 Task: Change the VoD server module to Disable.
Action: Mouse moved to (99, 14)
Screenshot: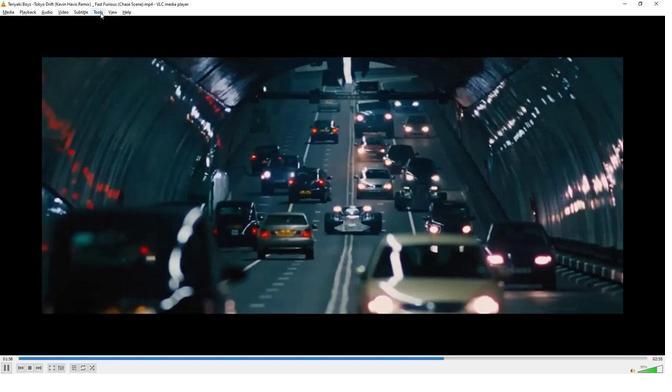 
Action: Mouse pressed left at (99, 14)
Screenshot: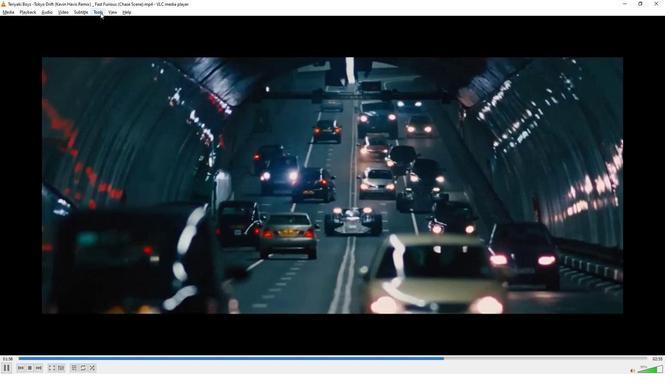 
Action: Mouse moved to (112, 95)
Screenshot: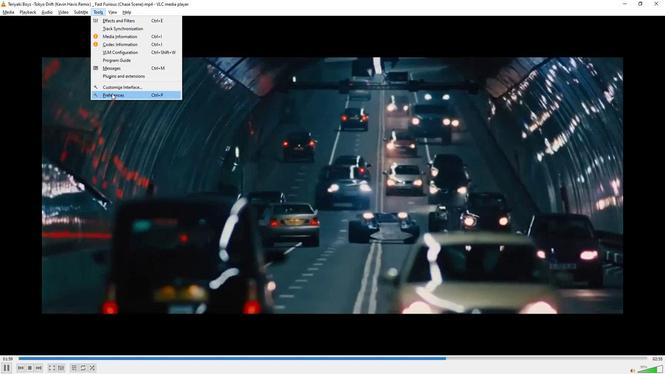
Action: Mouse pressed left at (112, 95)
Screenshot: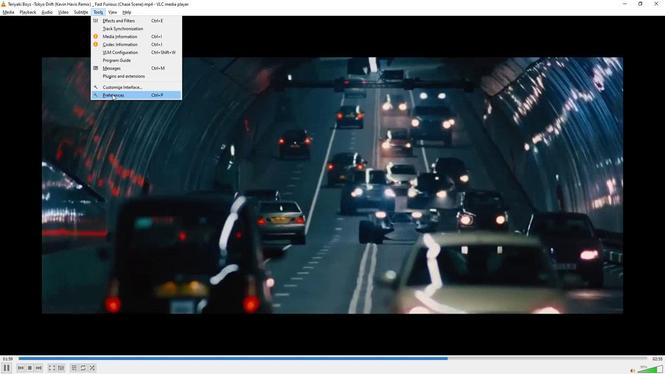 
Action: Mouse moved to (188, 290)
Screenshot: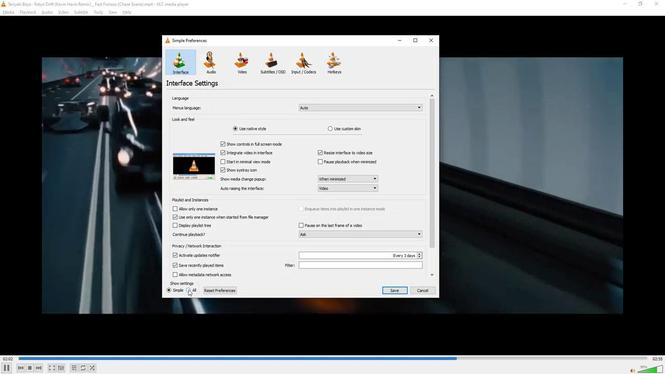 
Action: Mouse pressed left at (188, 290)
Screenshot: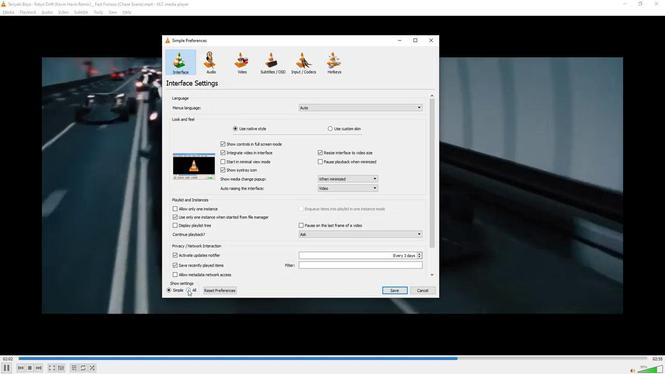 
Action: Mouse moved to (385, 87)
Screenshot: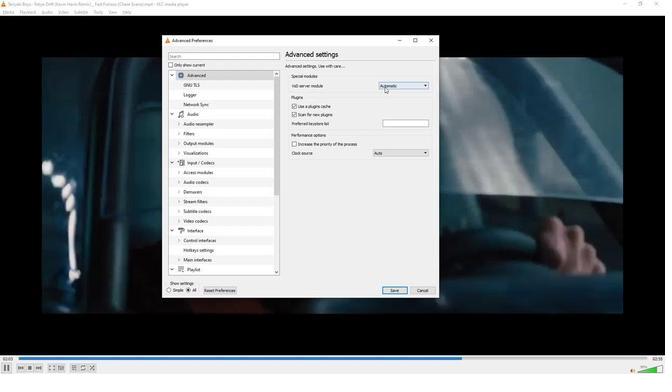 
Action: Mouse pressed left at (385, 87)
Screenshot: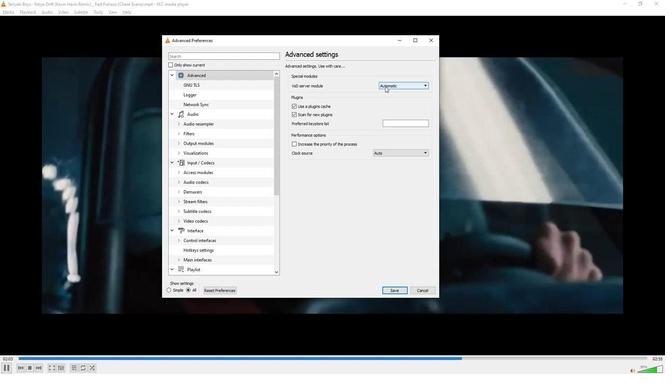 
Action: Mouse moved to (388, 105)
Screenshot: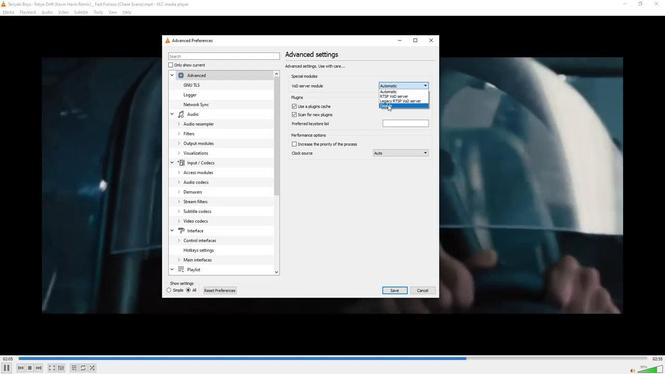 
Action: Mouse pressed left at (388, 105)
Screenshot: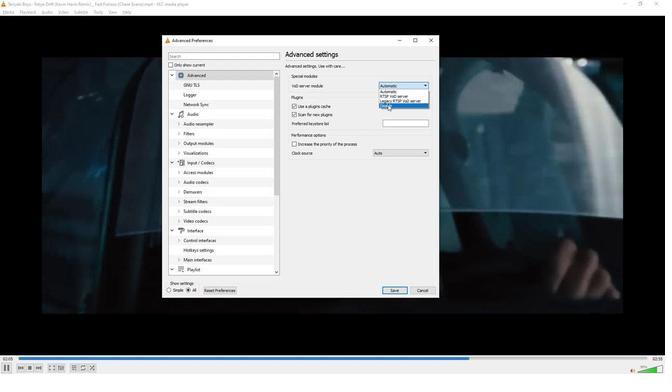 
Action: Mouse moved to (360, 342)
Screenshot: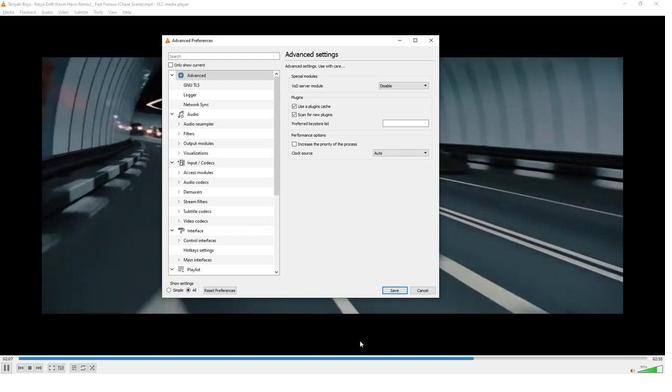 
